 Task: visit on peoples page and checked how many employees works in Procter & Gamble
Action: Mouse moved to (497, 66)
Screenshot: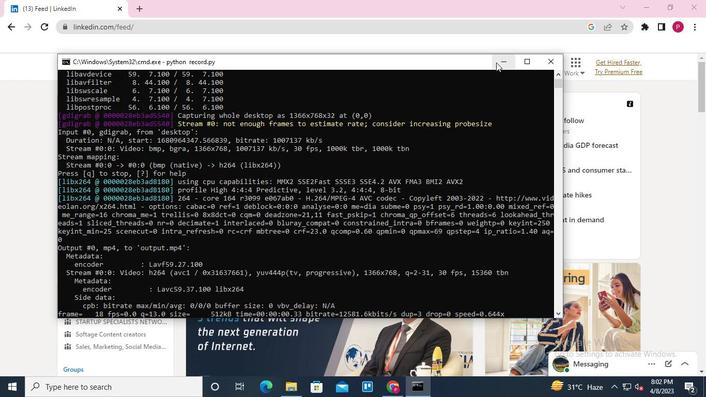 
Action: Mouse pressed left at (497, 66)
Screenshot: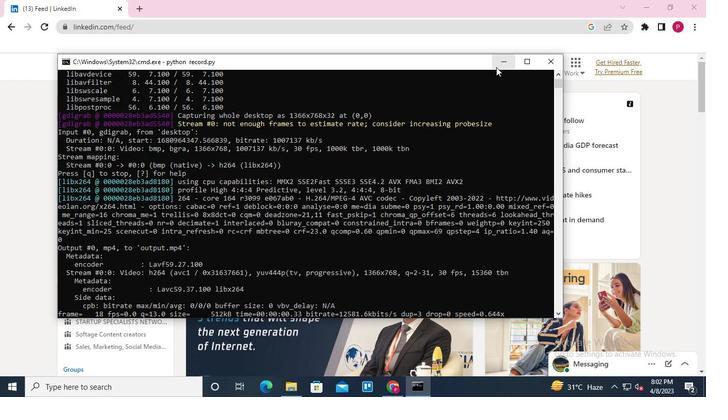 
Action: Mouse moved to (133, 67)
Screenshot: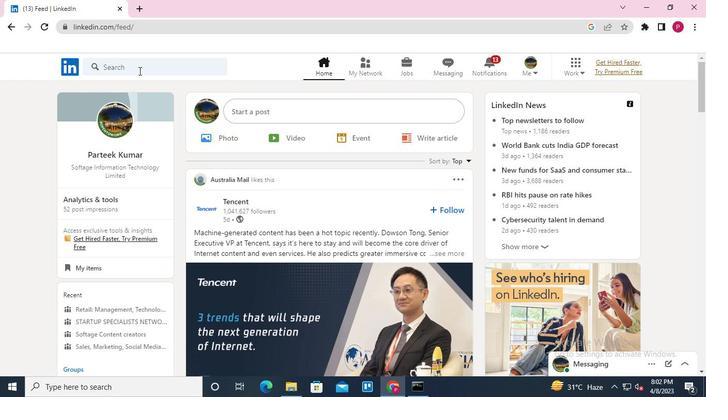 
Action: Mouse pressed left at (133, 67)
Screenshot: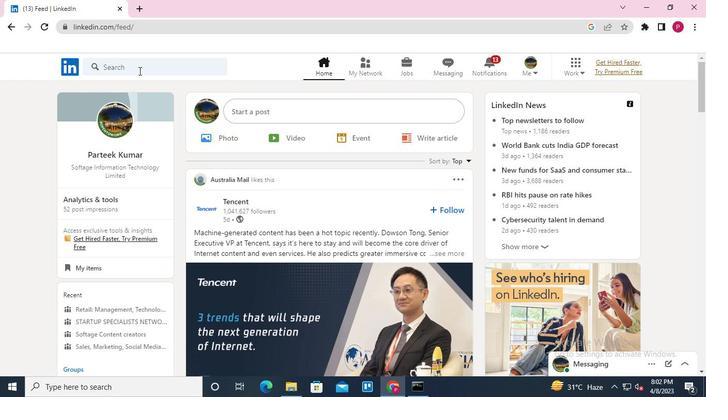 
Action: Mouse moved to (104, 127)
Screenshot: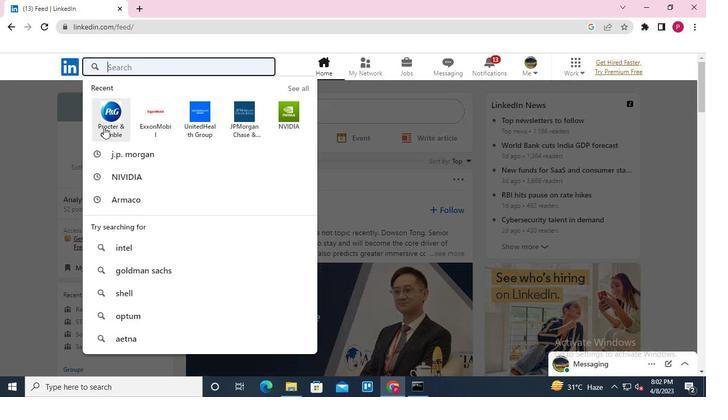 
Action: Mouse pressed left at (104, 127)
Screenshot: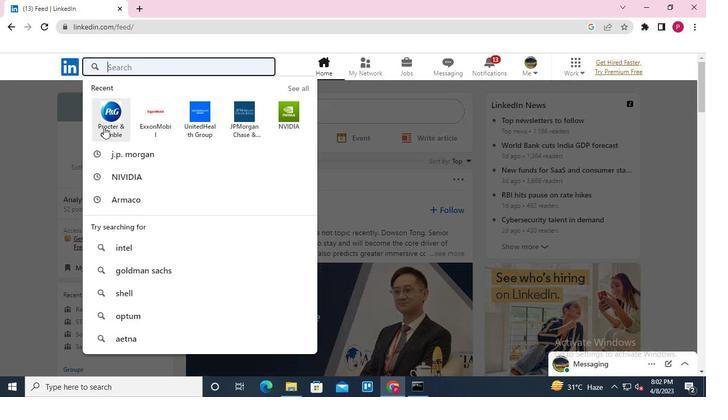 
Action: Mouse moved to (300, 121)
Screenshot: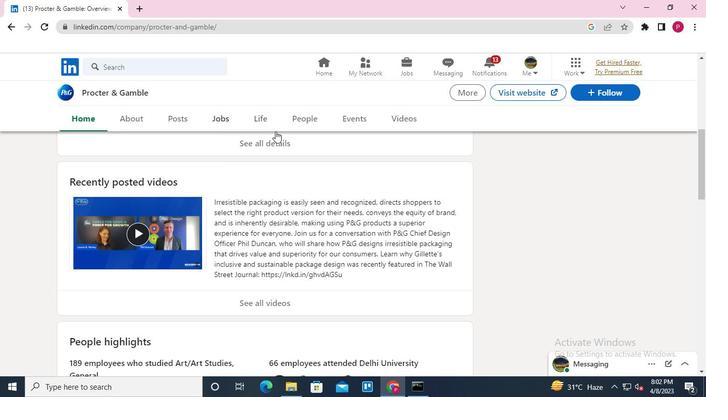 
Action: Mouse pressed left at (300, 121)
Screenshot: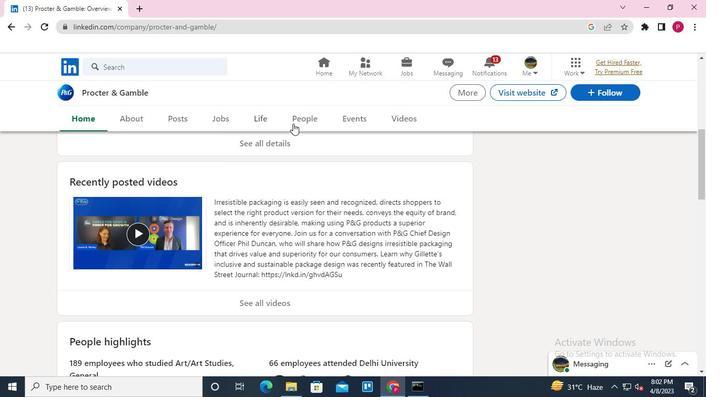
Action: Mouse moved to (155, 292)
Screenshot: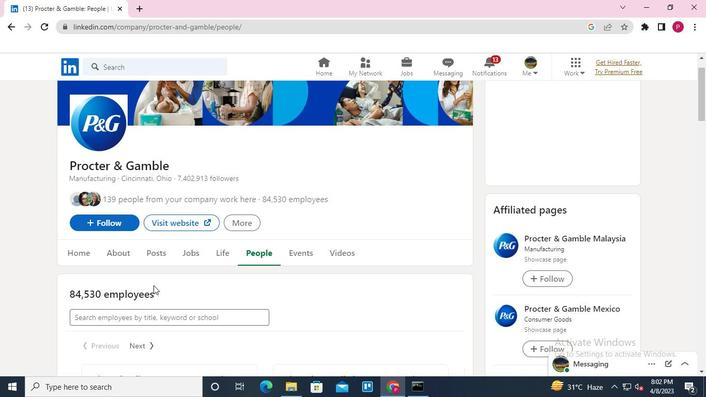 
Action: Mouse pressed left at (155, 292)
Screenshot: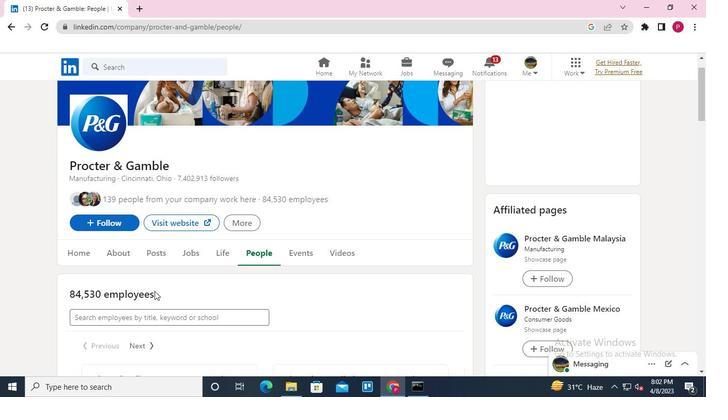 
Action: Mouse moved to (196, 294)
Screenshot: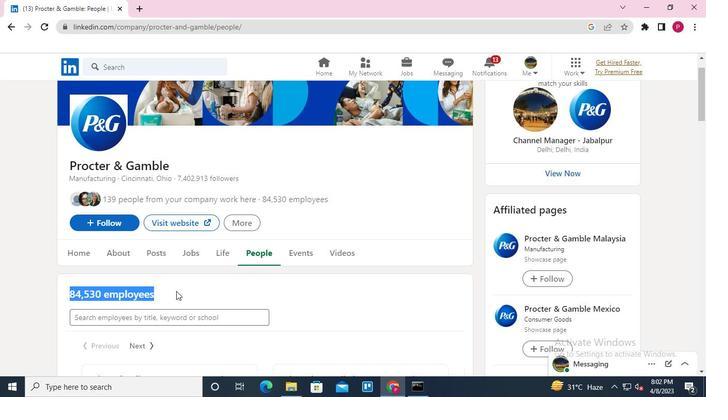 
Action: Keyboard Key.alt_l
Screenshot: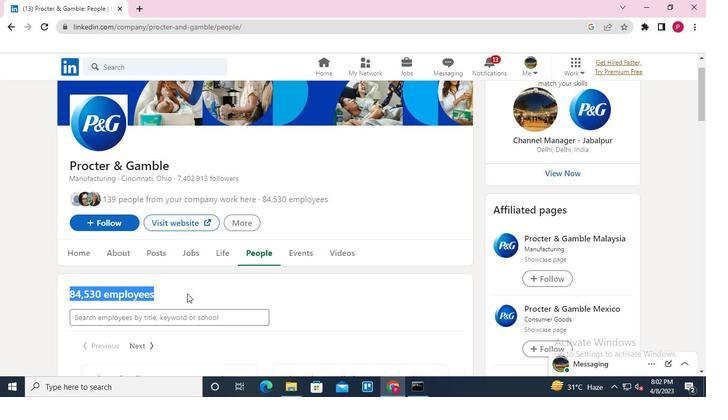 
Action: Mouse moved to (196, 294)
Screenshot: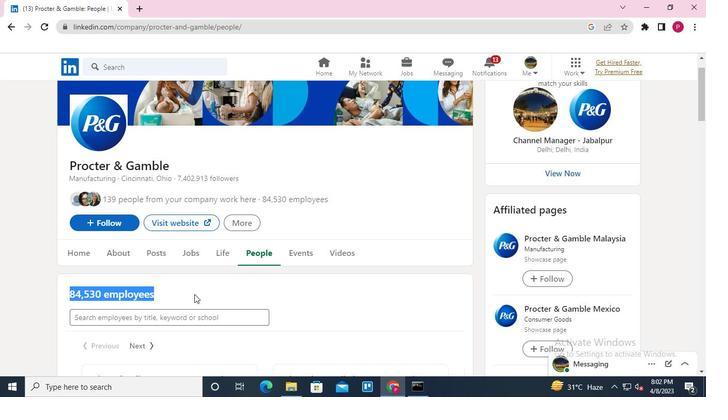 
Action: Keyboard Key.tab
Screenshot: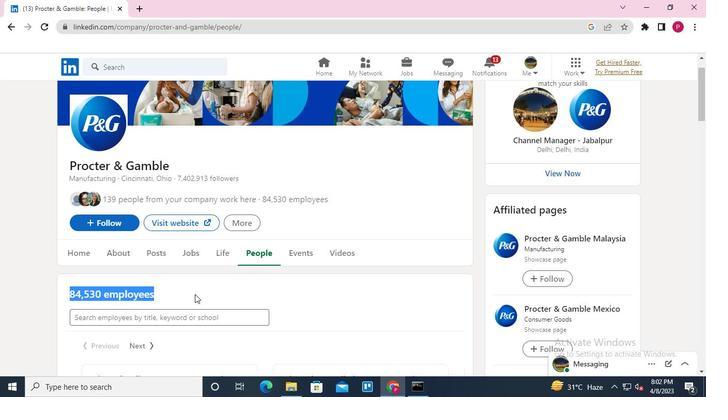 
Action: Mouse moved to (550, 63)
Screenshot: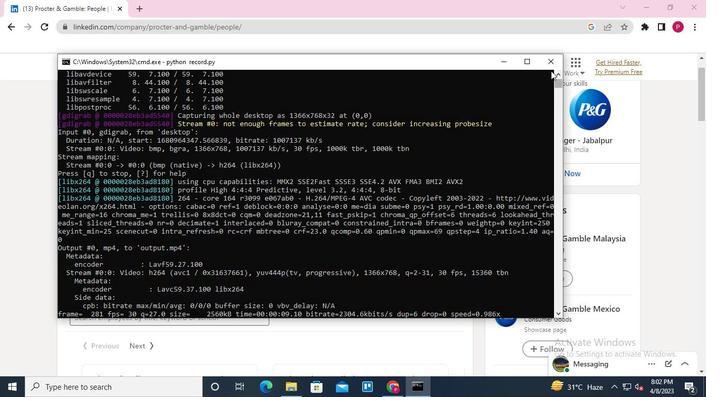
Action: Mouse pressed left at (550, 63)
Screenshot: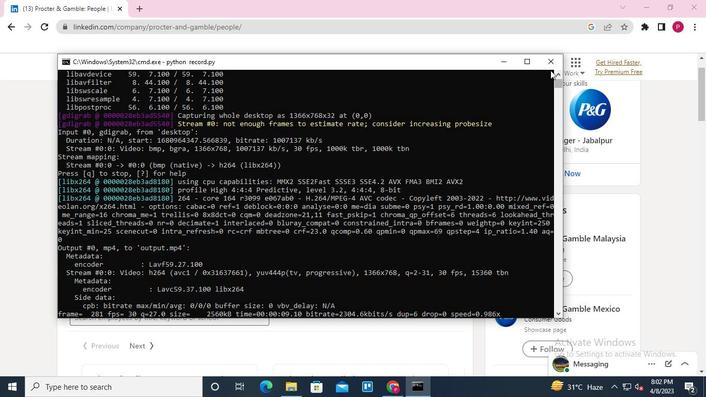 
